 Task: Sort the products in the category "Disposable Plates & Utensils" by best match.
Action: Mouse moved to (297, 155)
Screenshot: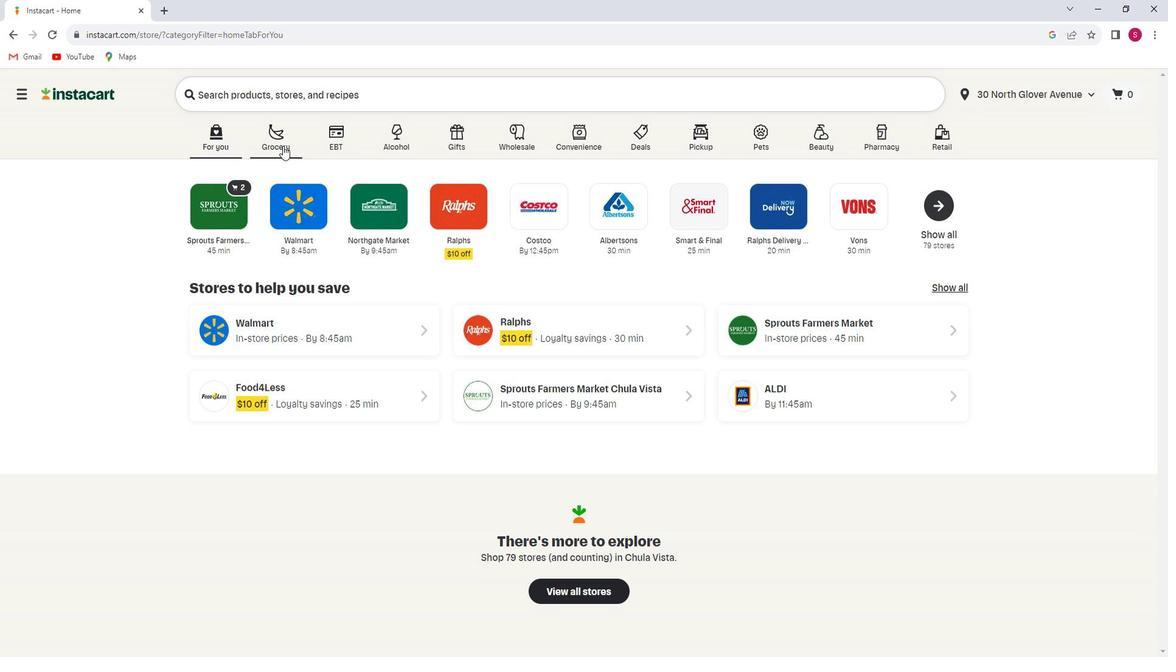 
Action: Mouse pressed left at (297, 155)
Screenshot: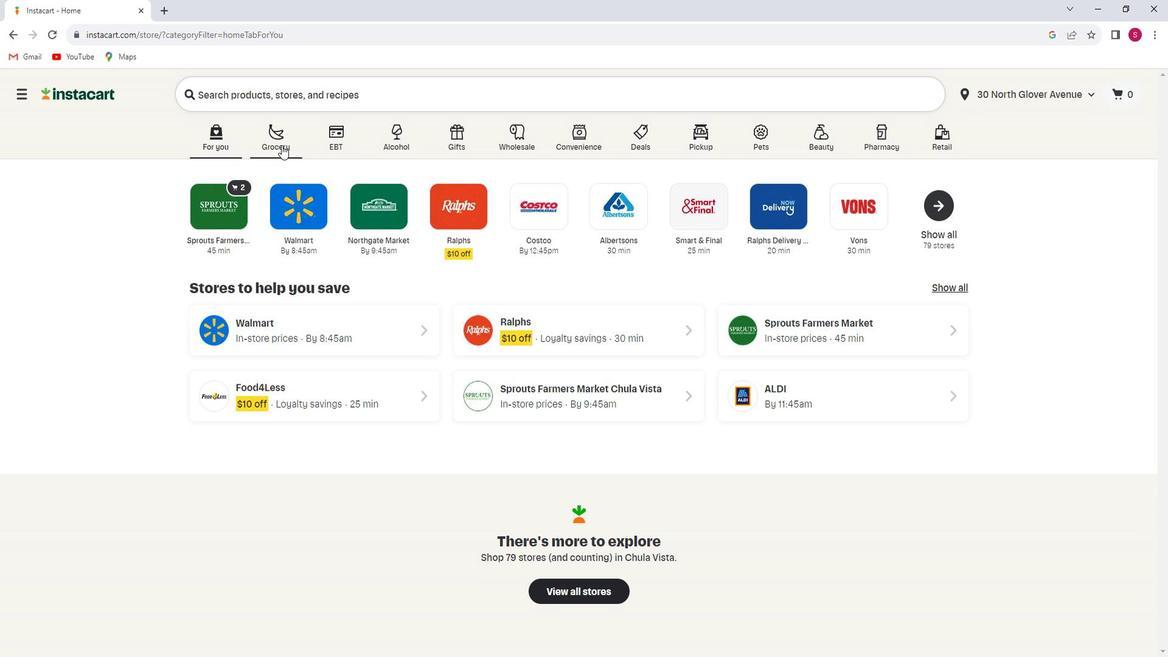 
Action: Mouse moved to (315, 365)
Screenshot: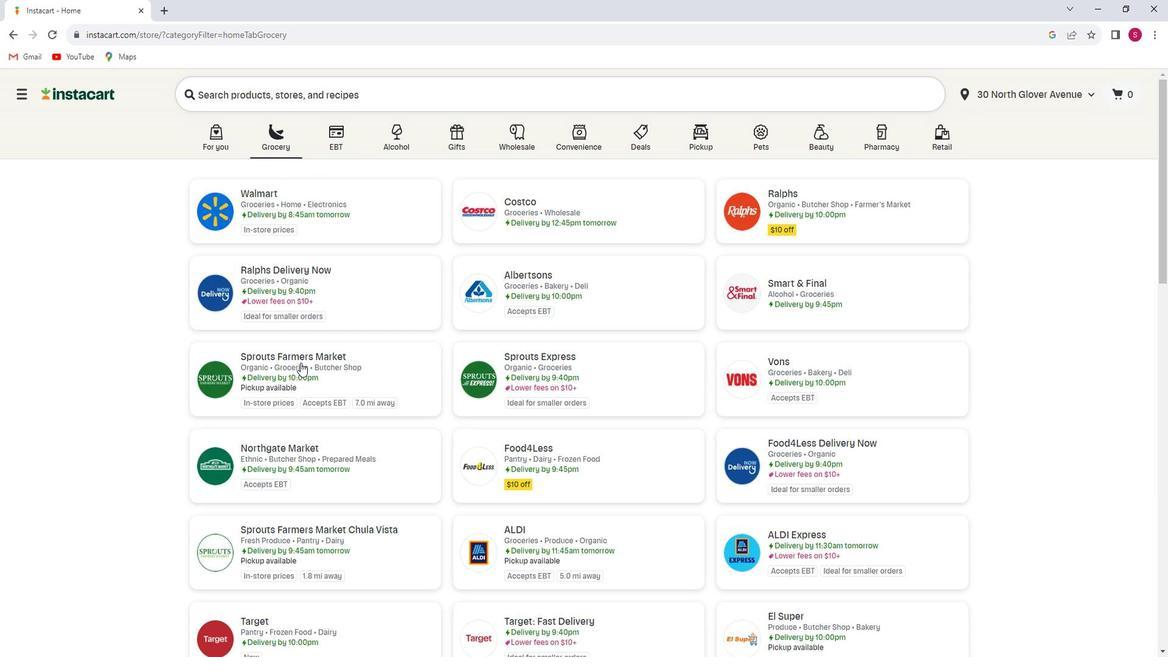 
Action: Mouse pressed left at (315, 365)
Screenshot: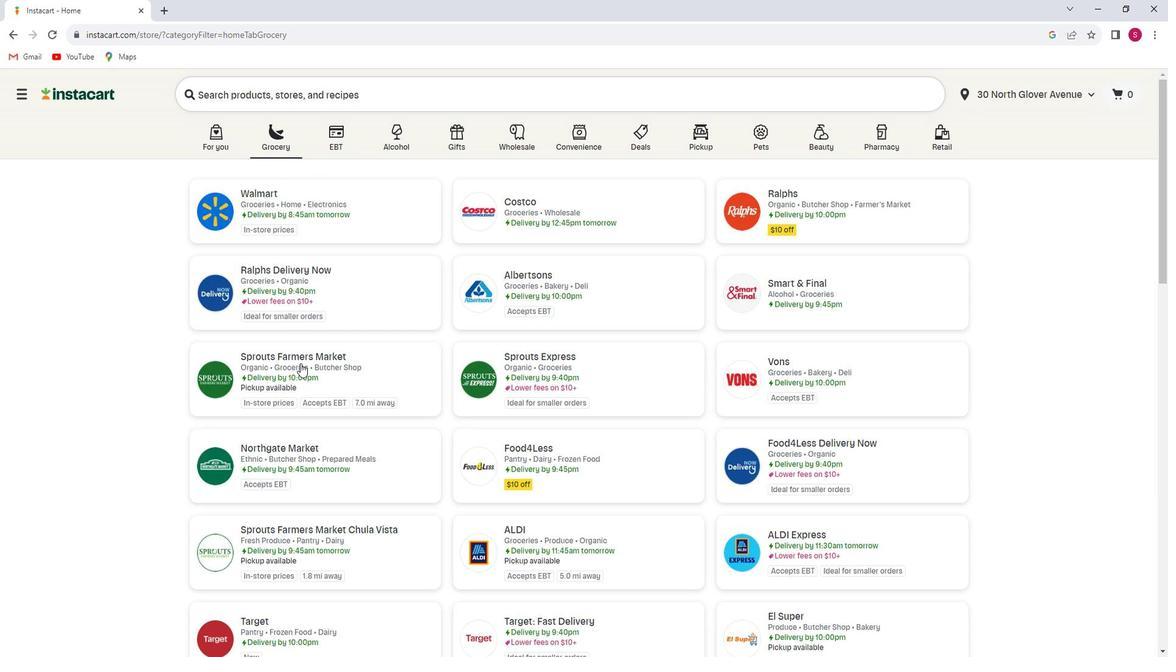 
Action: Mouse moved to (133, 385)
Screenshot: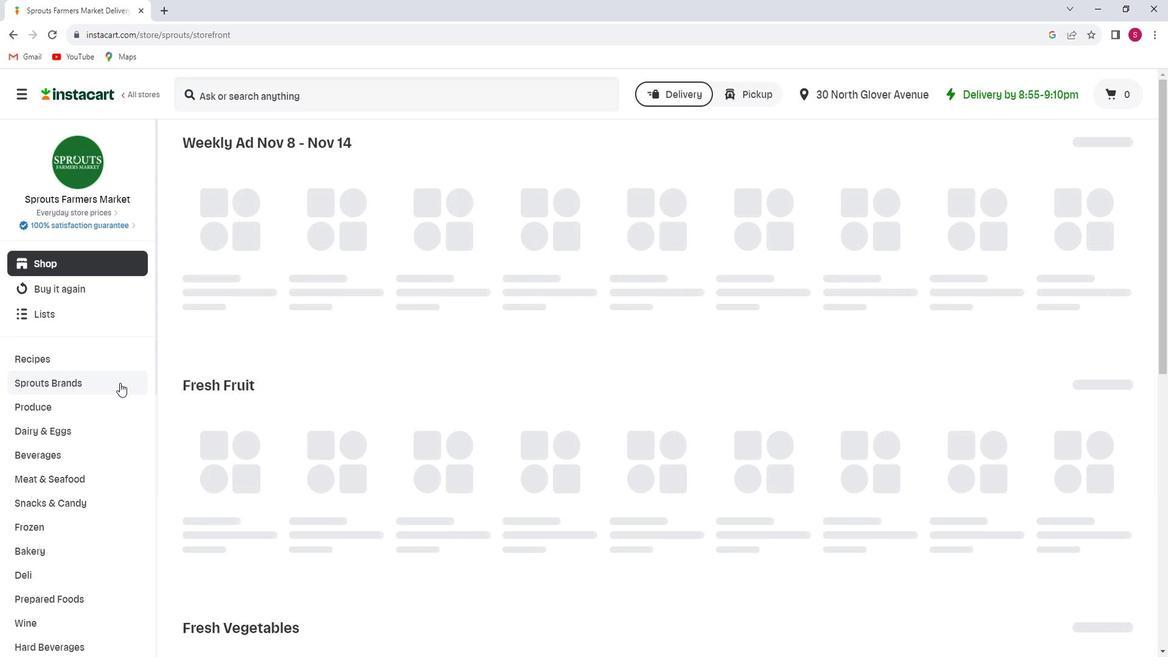 
Action: Mouse scrolled (133, 384) with delta (0, 0)
Screenshot: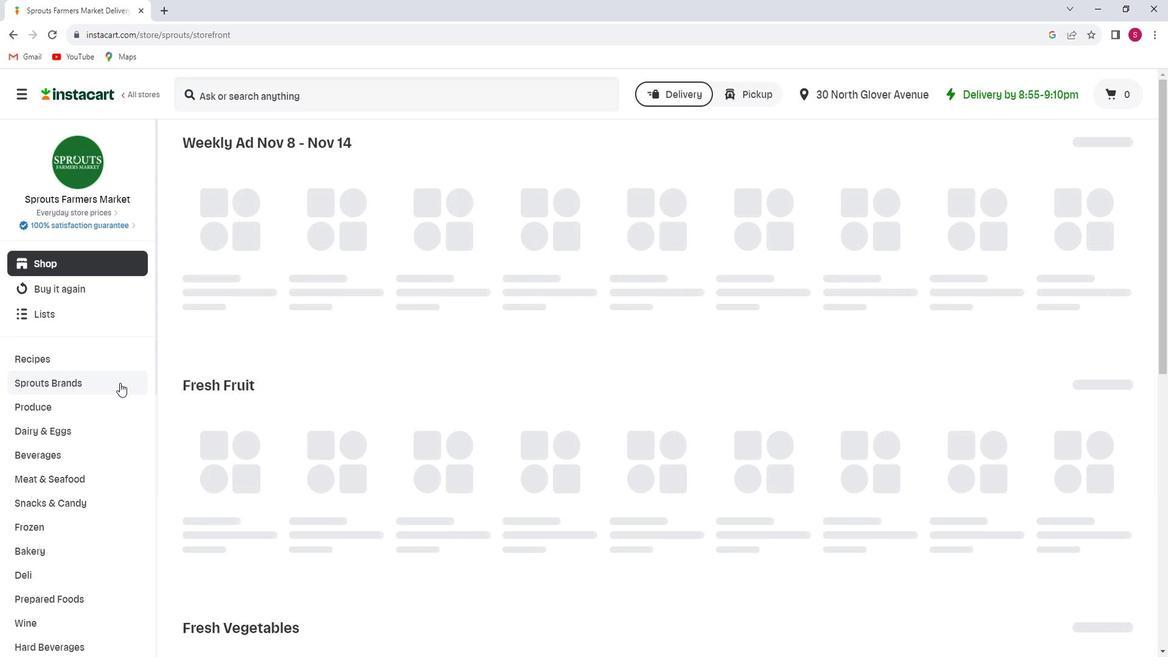 
Action: Mouse moved to (130, 387)
Screenshot: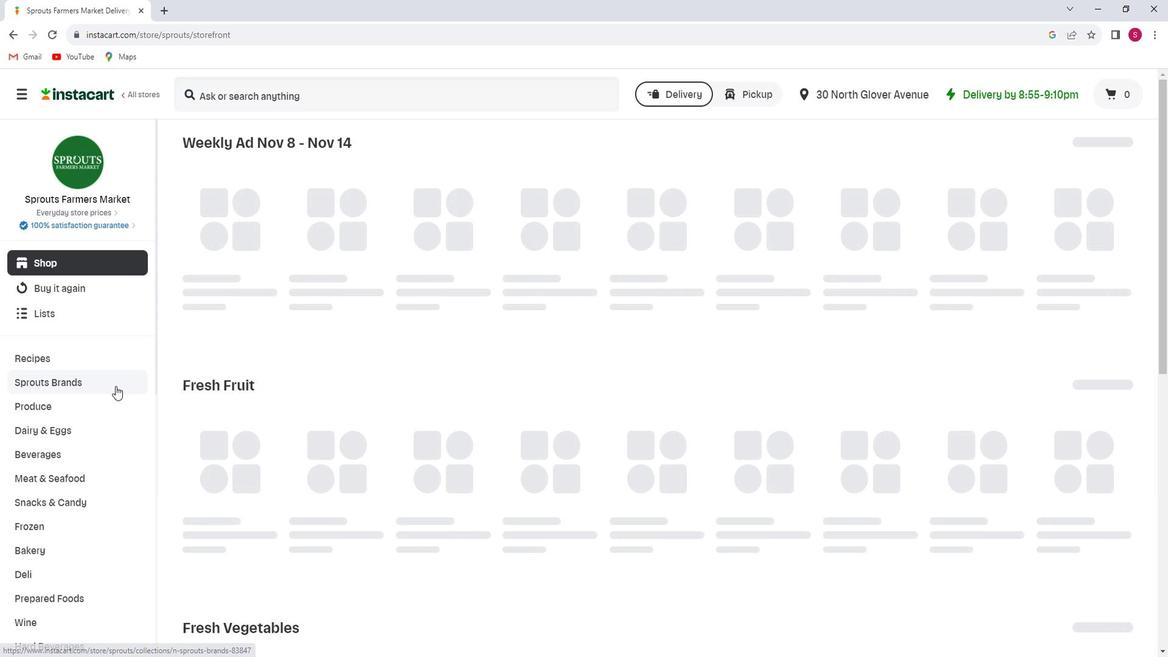 
Action: Mouse scrolled (130, 386) with delta (0, 0)
Screenshot: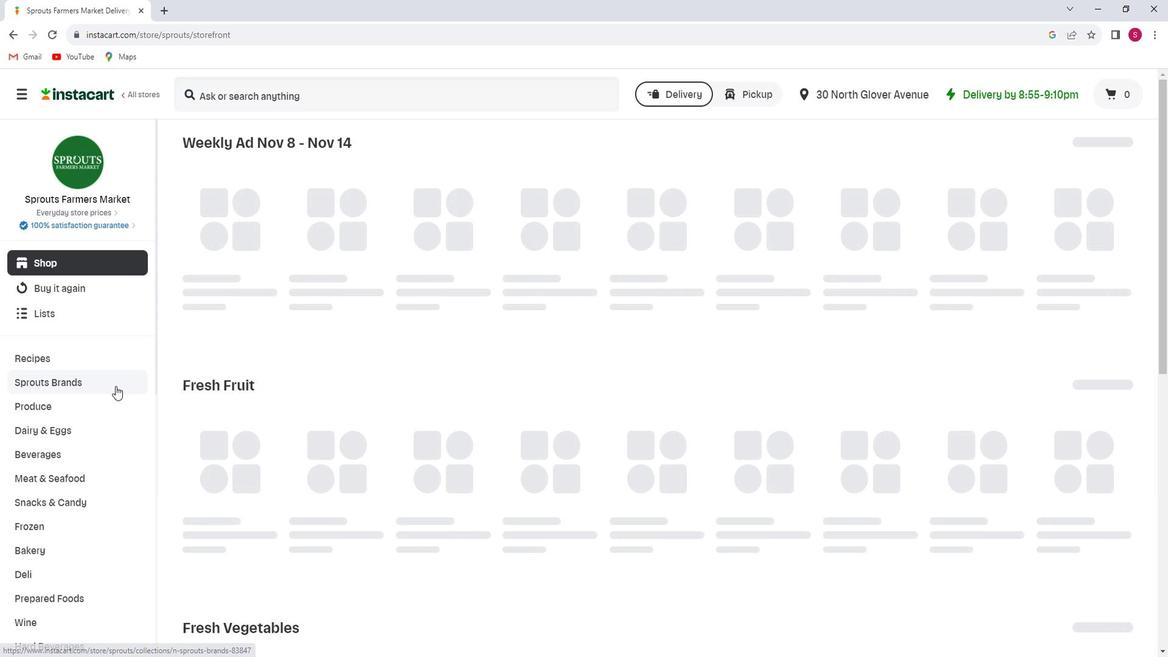 
Action: Mouse moved to (124, 389)
Screenshot: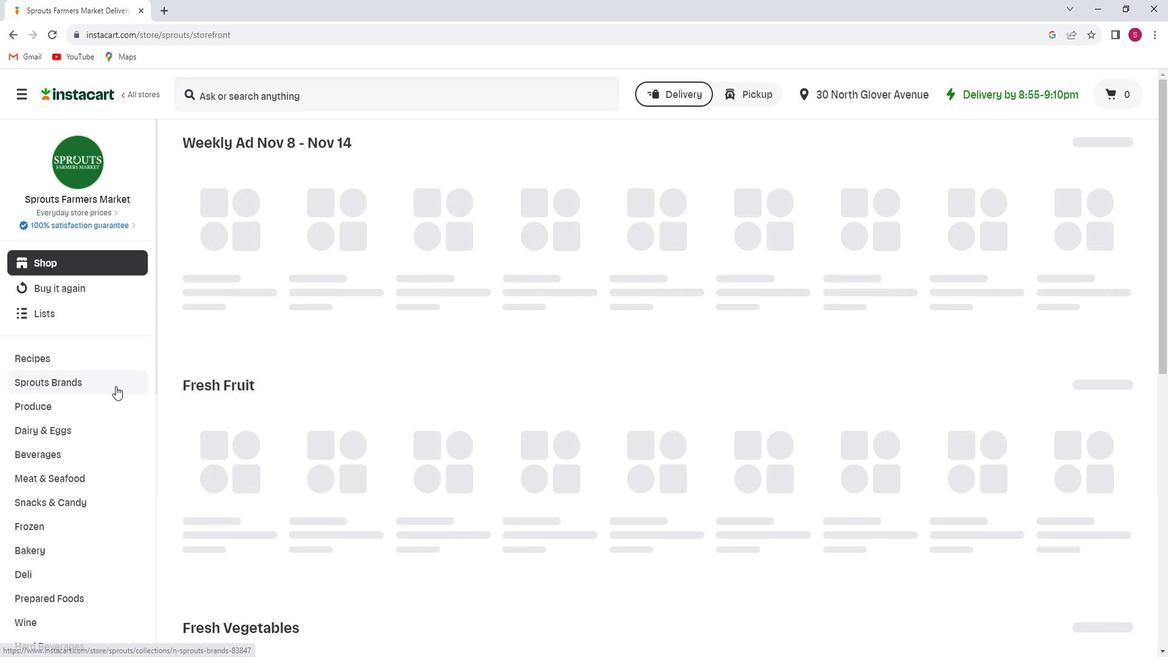 
Action: Mouse scrolled (124, 389) with delta (0, 0)
Screenshot: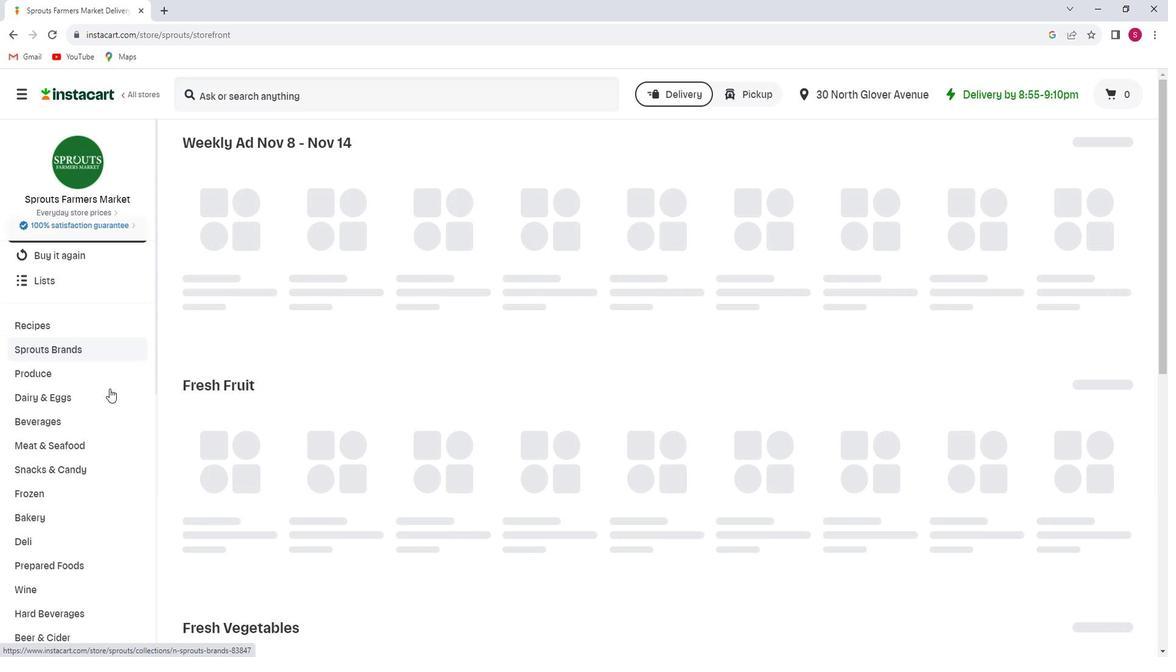 
Action: Mouse moved to (101, 393)
Screenshot: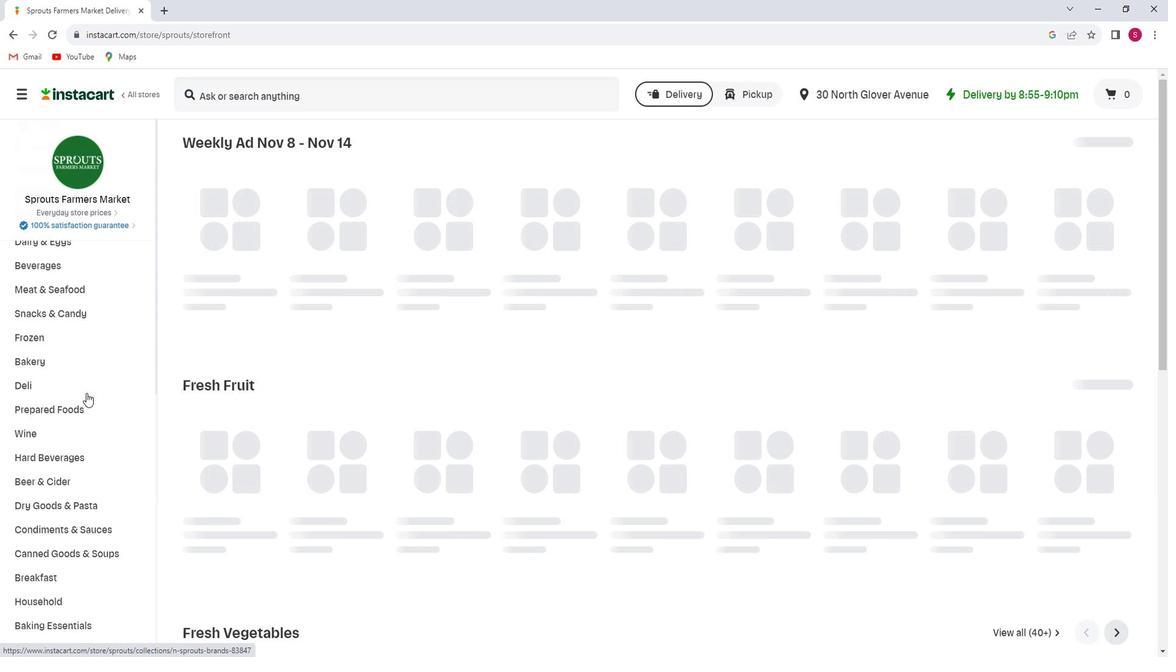 
Action: Mouse scrolled (101, 393) with delta (0, 0)
Screenshot: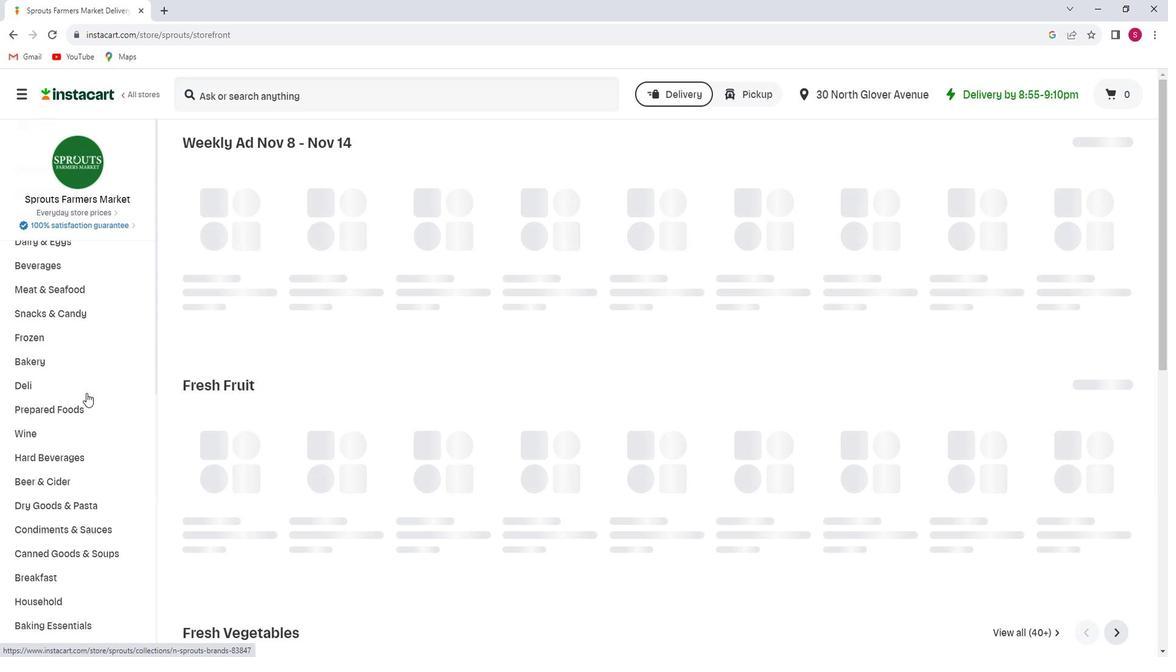 
Action: Mouse scrolled (101, 393) with delta (0, 0)
Screenshot: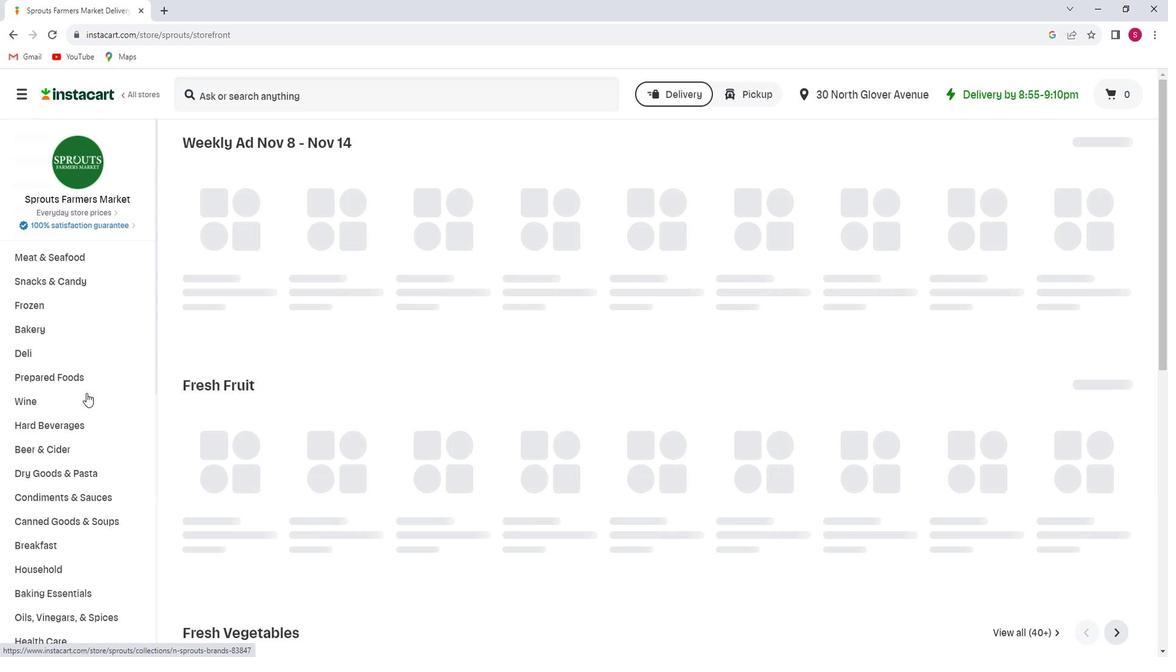 
Action: Mouse scrolled (101, 393) with delta (0, 0)
Screenshot: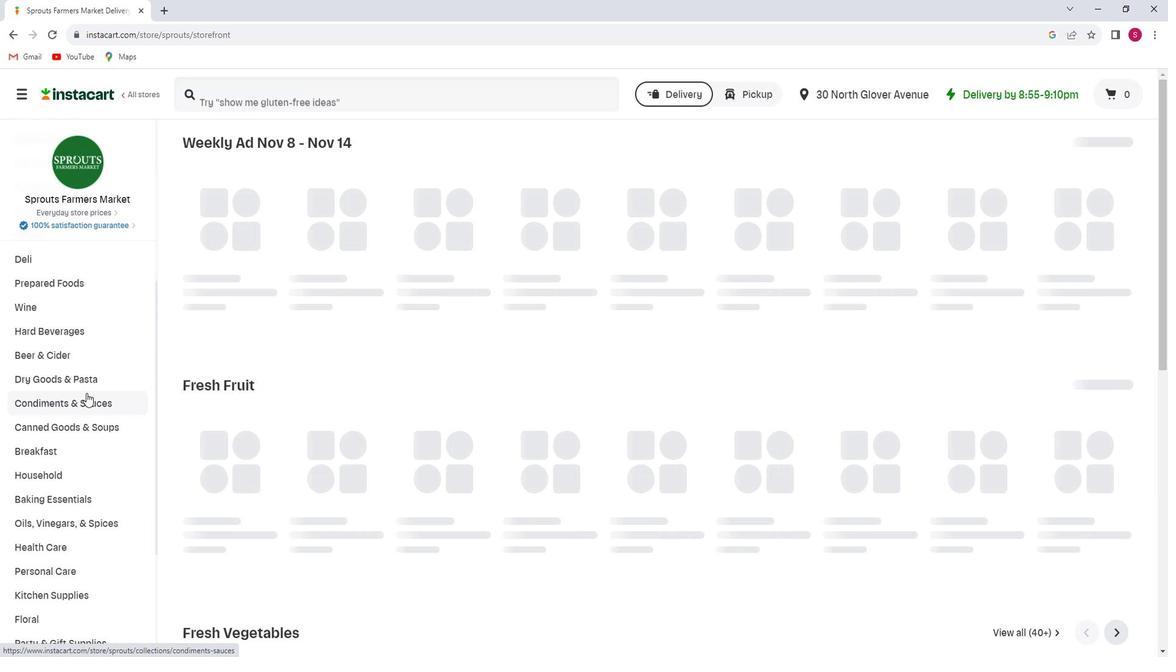 
Action: Mouse scrolled (101, 393) with delta (0, 0)
Screenshot: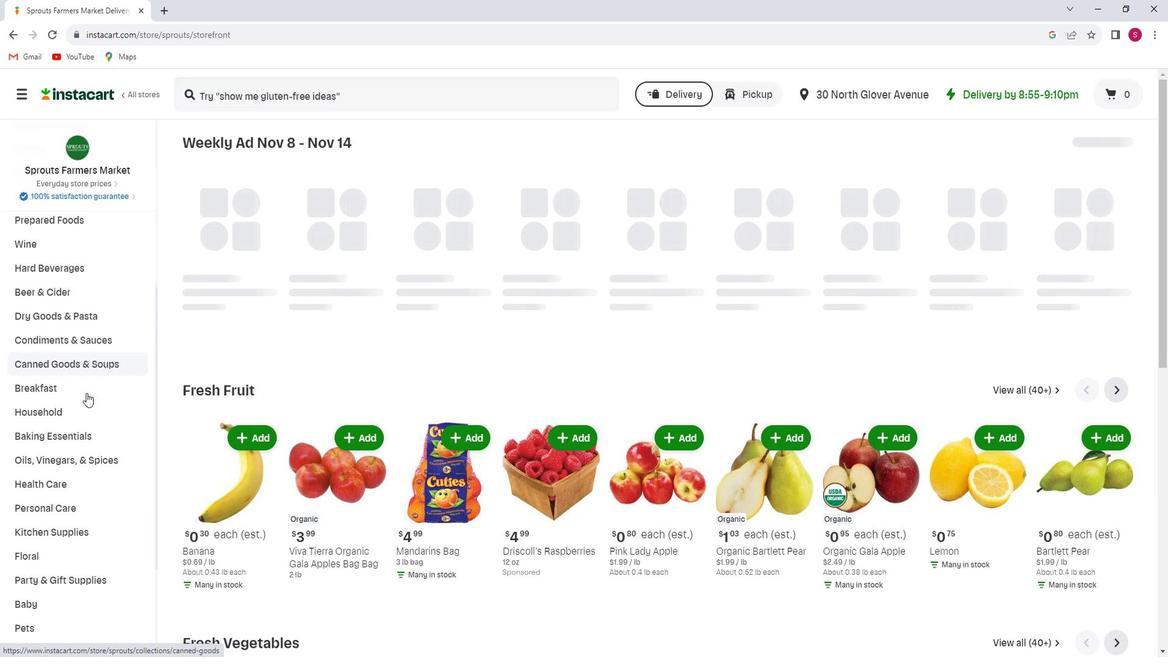 
Action: Mouse scrolled (101, 393) with delta (0, 0)
Screenshot: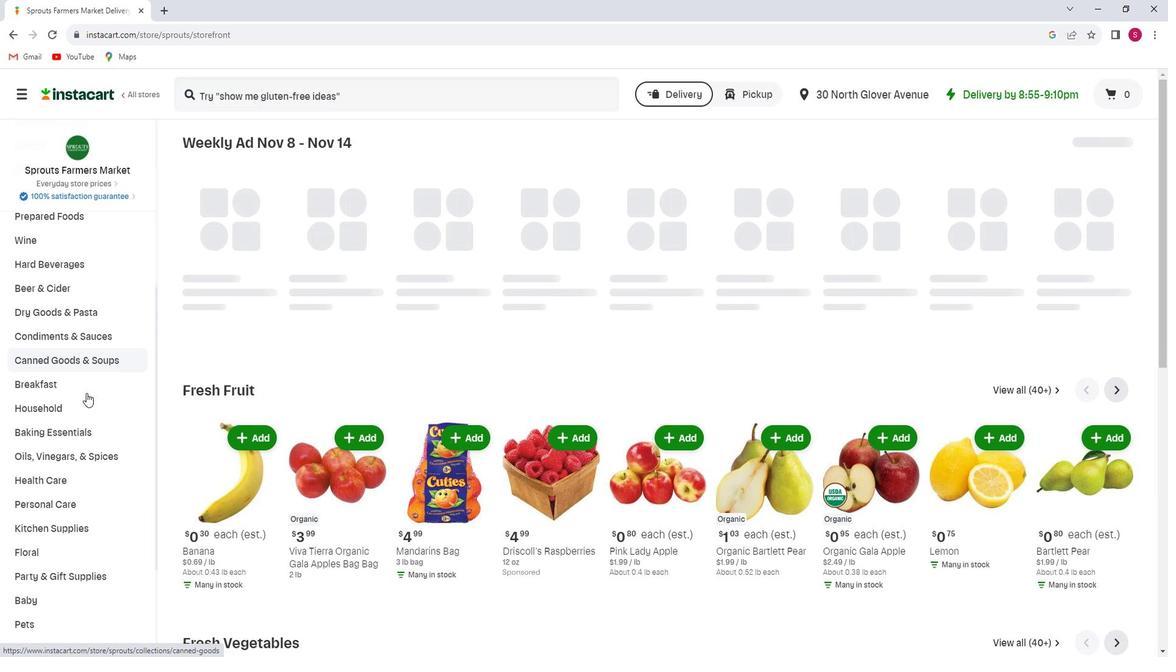 
Action: Mouse moved to (98, 406)
Screenshot: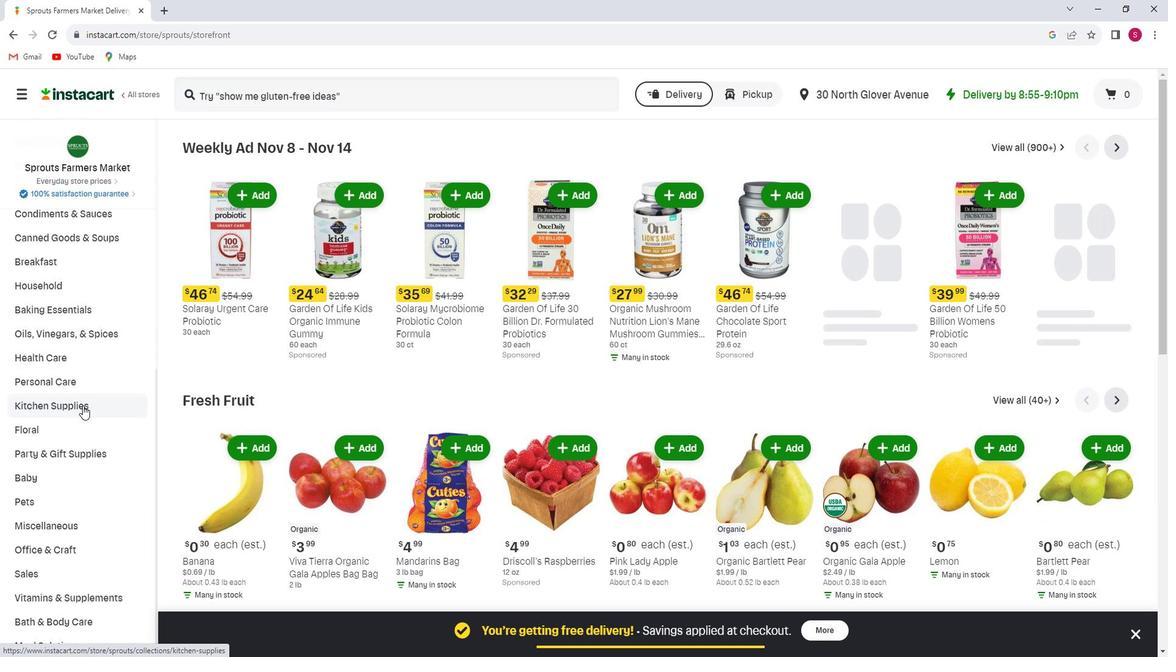 
Action: Mouse pressed left at (98, 406)
Screenshot: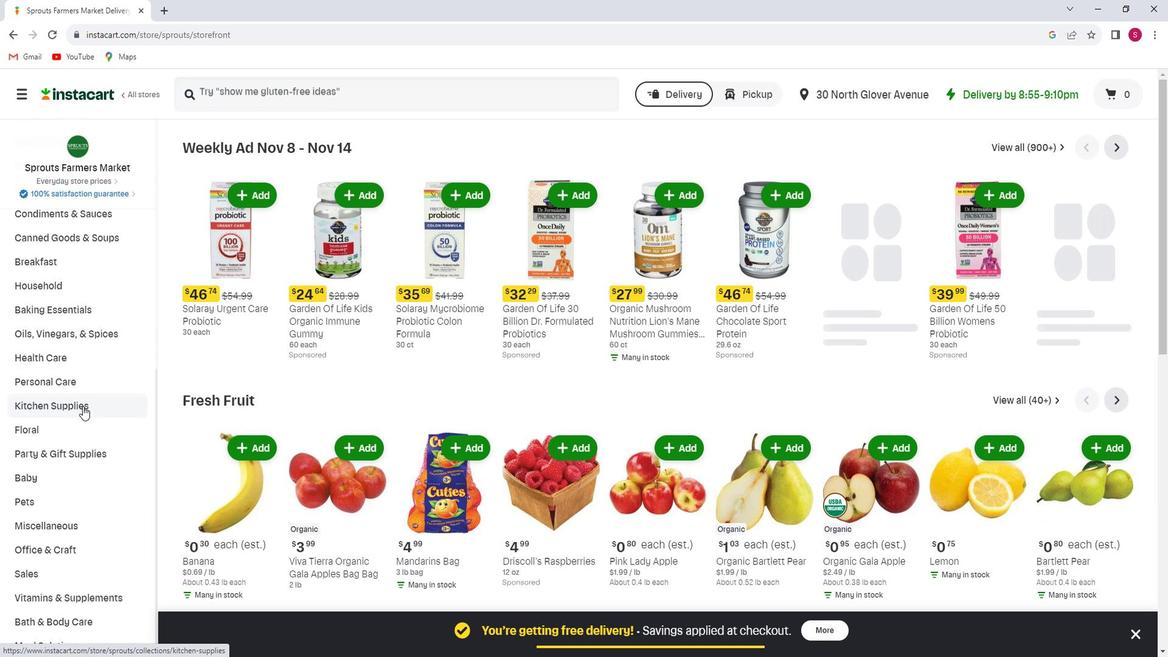 
Action: Mouse moved to (104, 445)
Screenshot: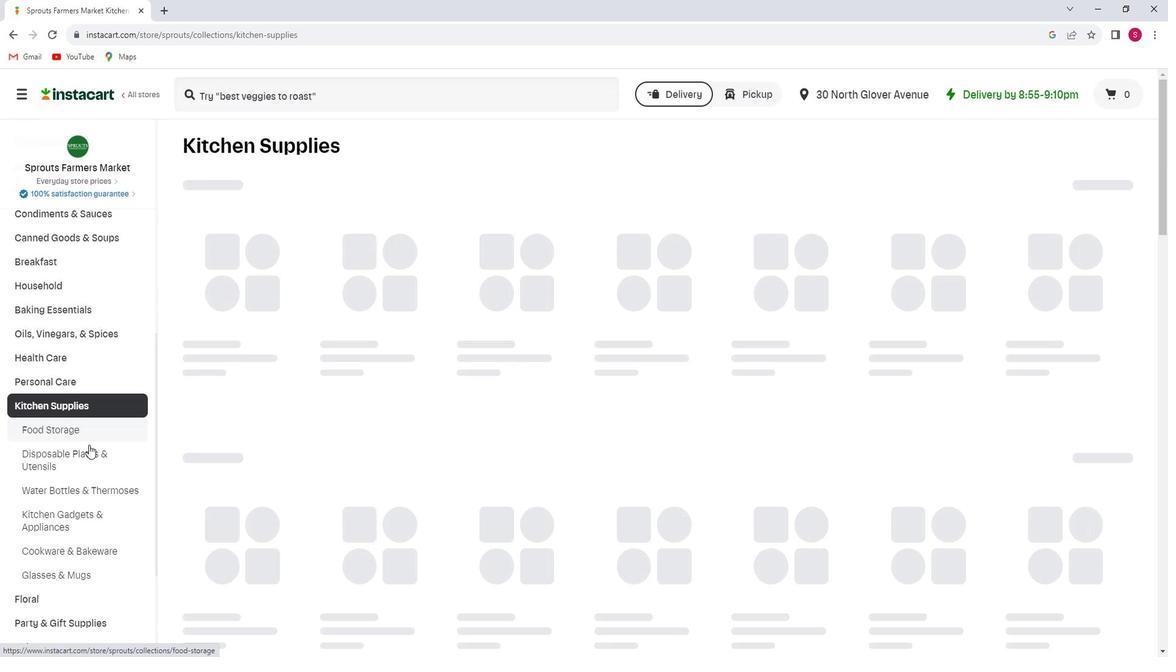 
Action: Mouse pressed left at (104, 445)
Screenshot: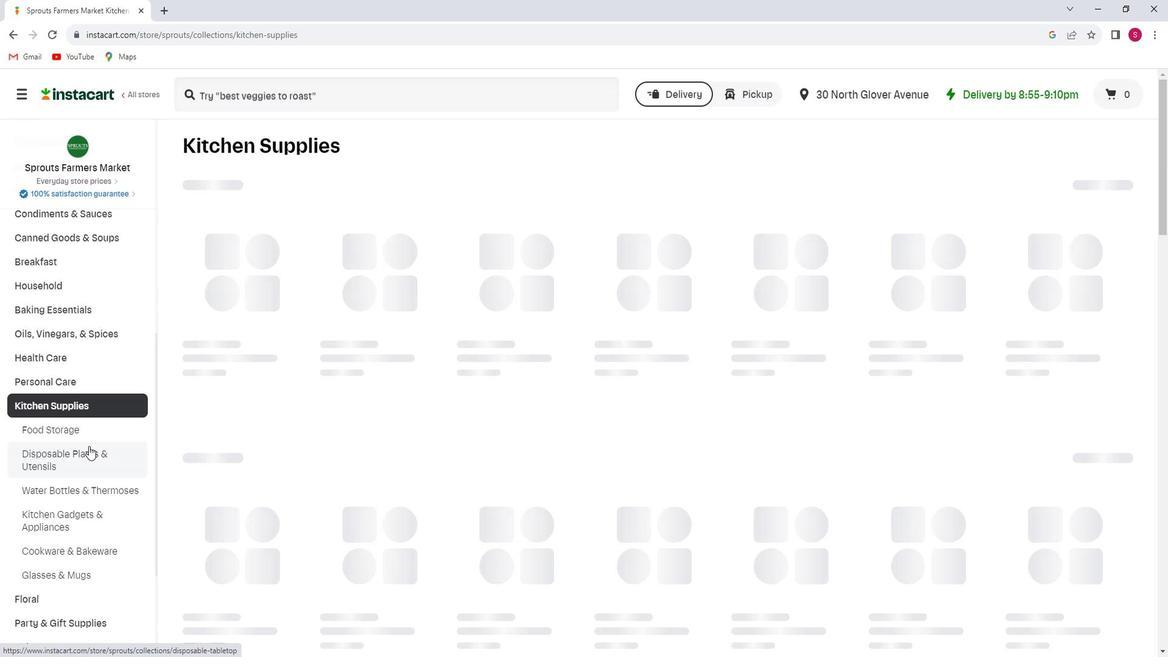 
Action: Mouse moved to (1098, 241)
Screenshot: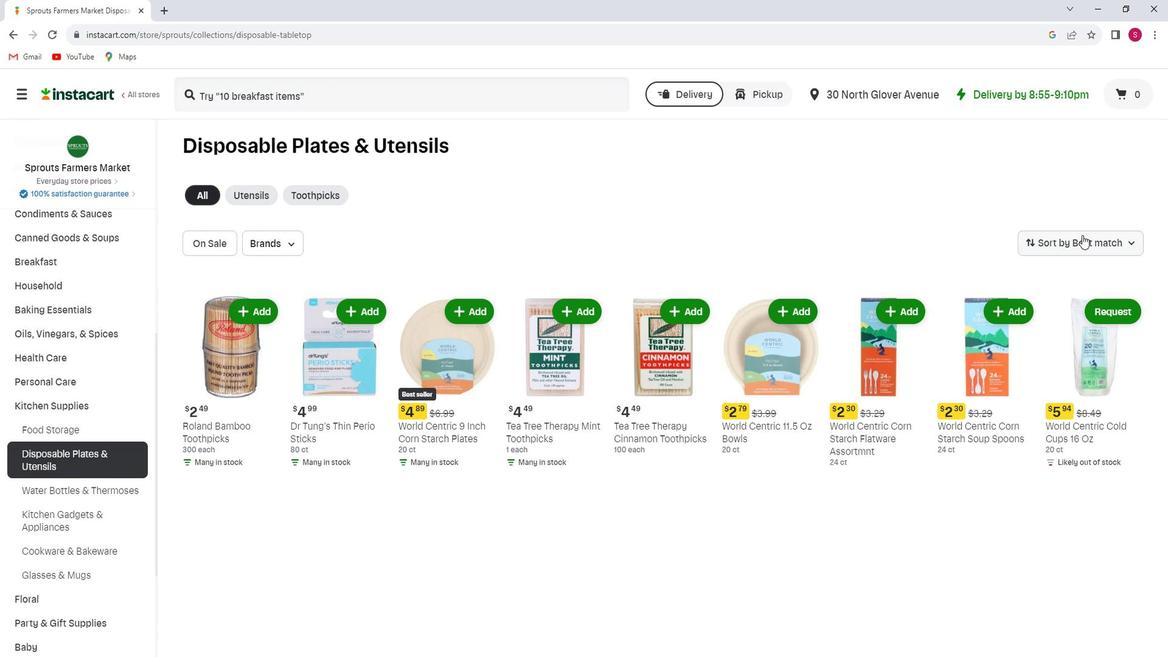 
Action: Mouse pressed left at (1098, 241)
Screenshot: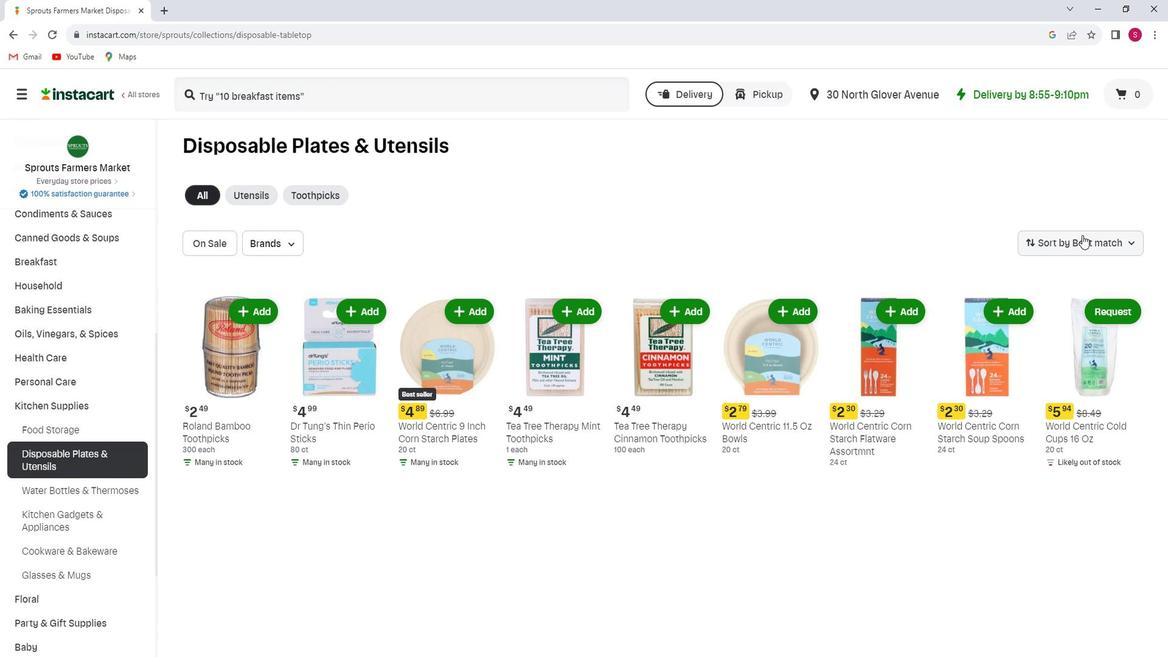 
Action: Mouse moved to (1100, 284)
Screenshot: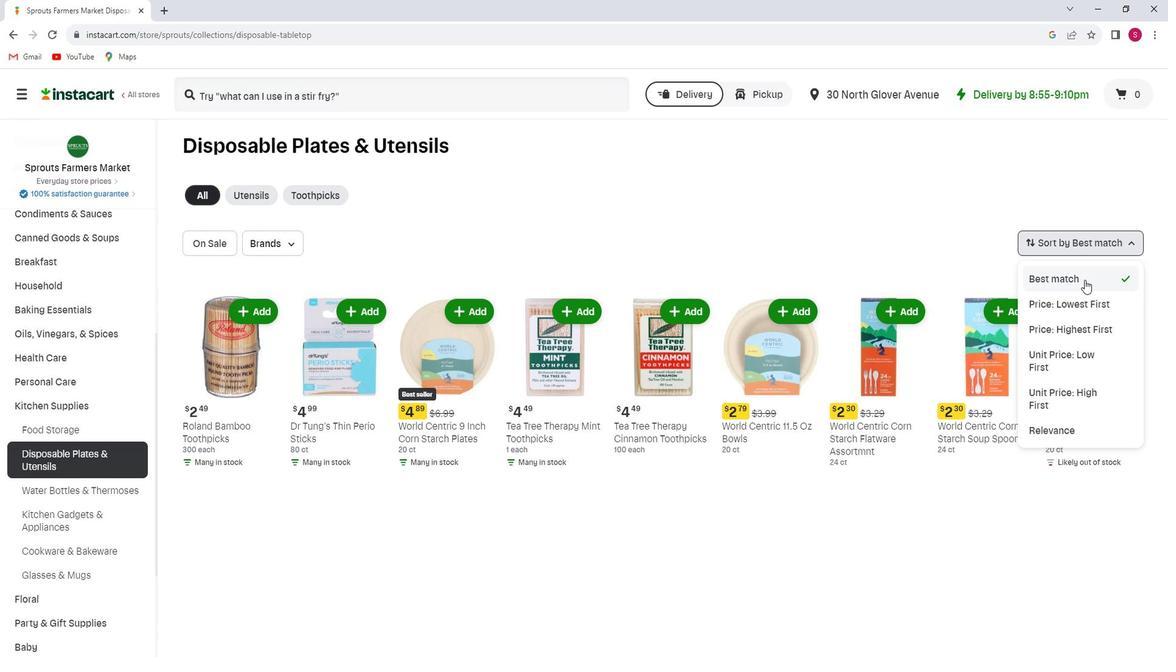
Action: Mouse pressed left at (1100, 284)
Screenshot: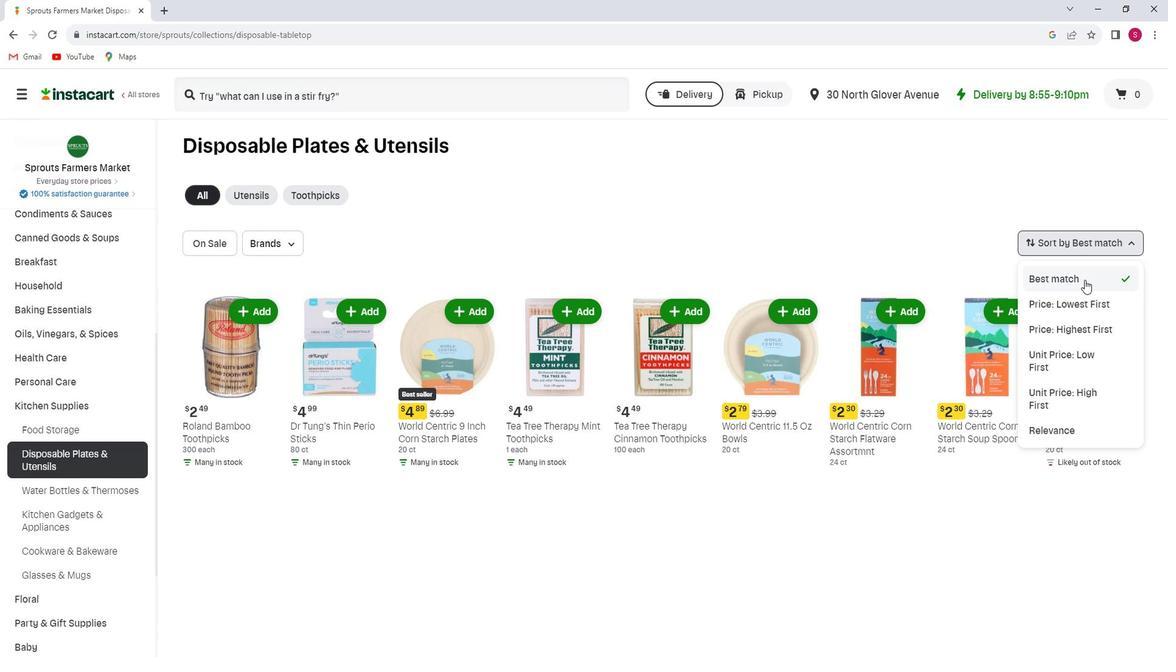 
